 Task: Add the task  Upgrade and migrate company servers to a cloud-based solution to the section API Gateway Sprint in the project AgileCore and add a Due Date to the respective task as 2023/11/23
Action: Mouse moved to (87, 337)
Screenshot: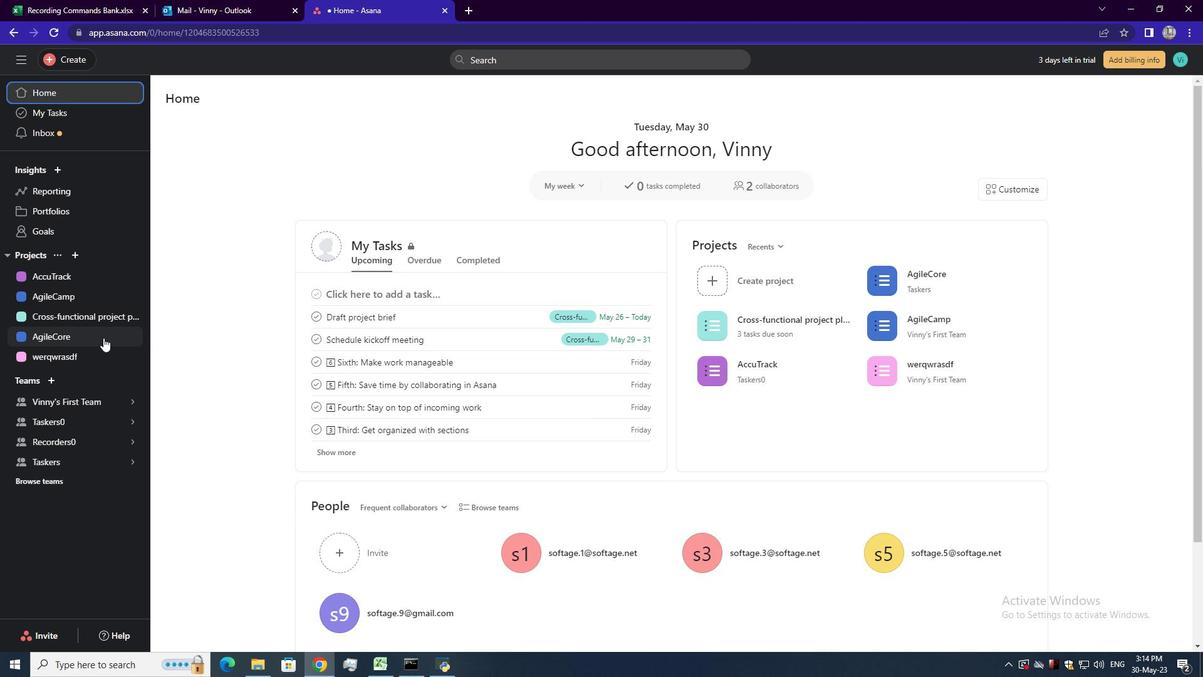 
Action: Mouse pressed left at (87, 337)
Screenshot: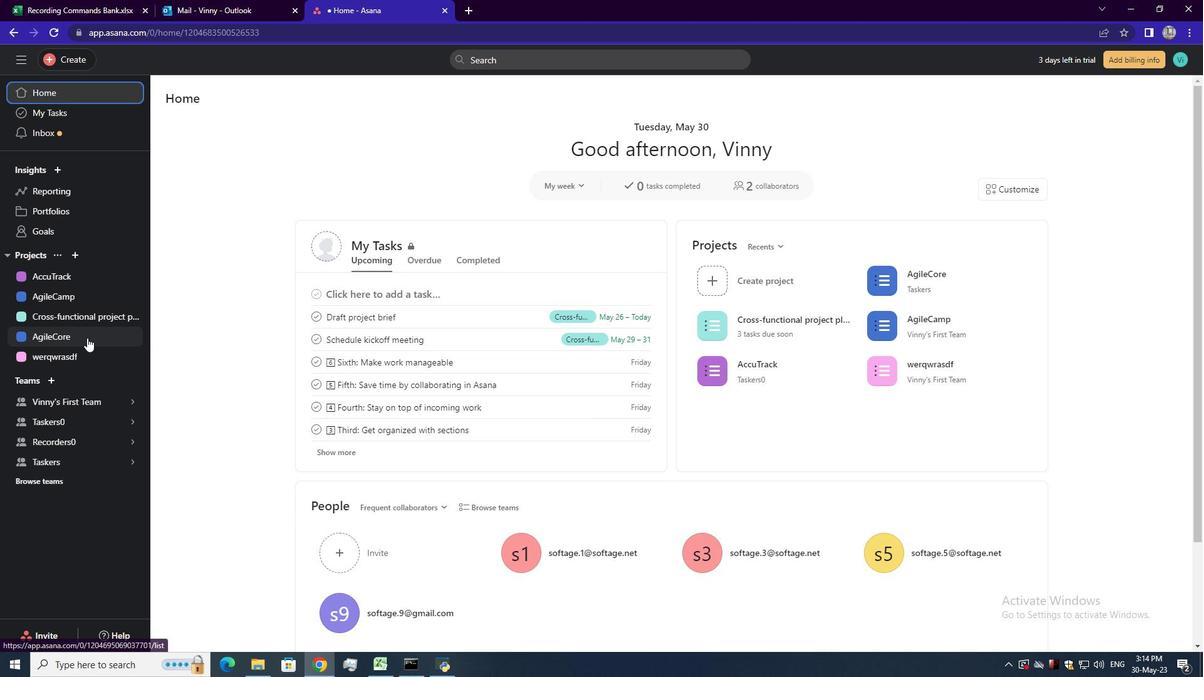 
Action: Mouse moved to (723, 462)
Screenshot: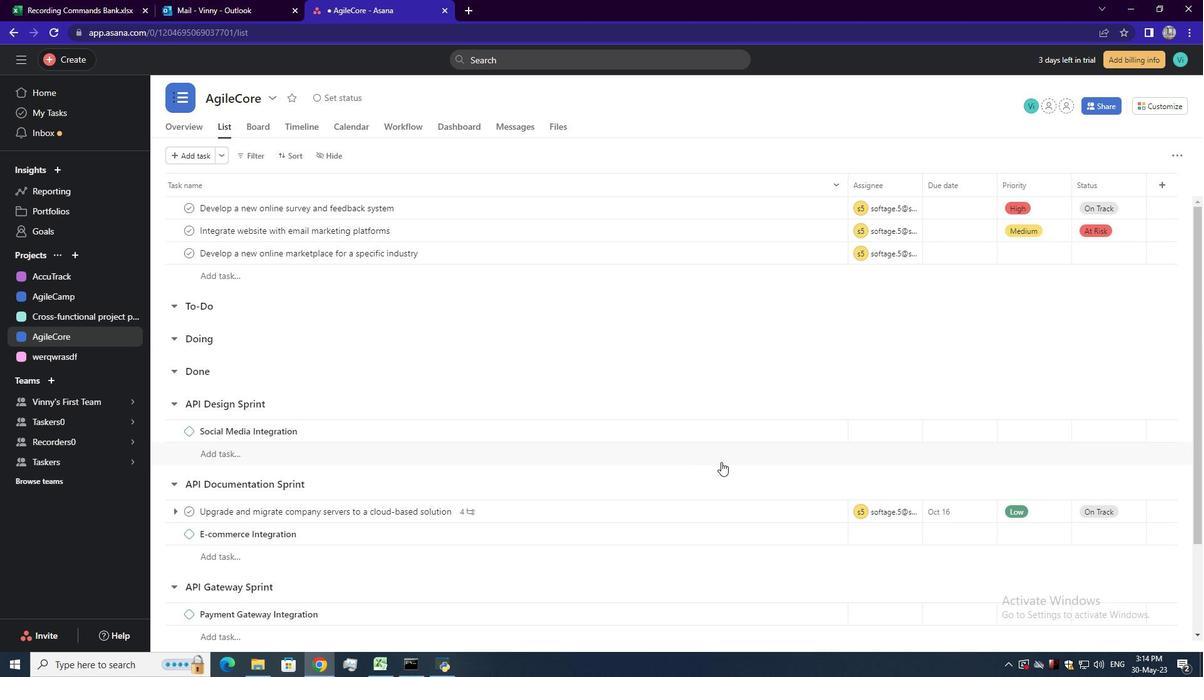 
Action: Mouse scrolled (723, 462) with delta (0, 0)
Screenshot: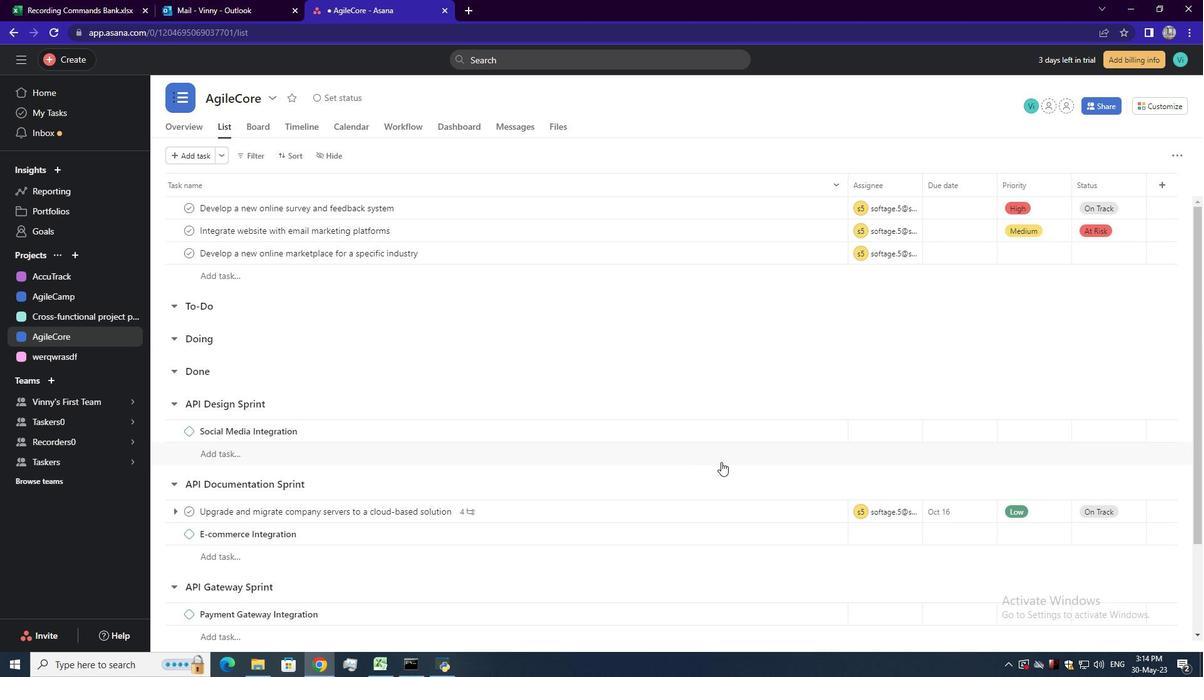 
Action: Mouse moved to (810, 448)
Screenshot: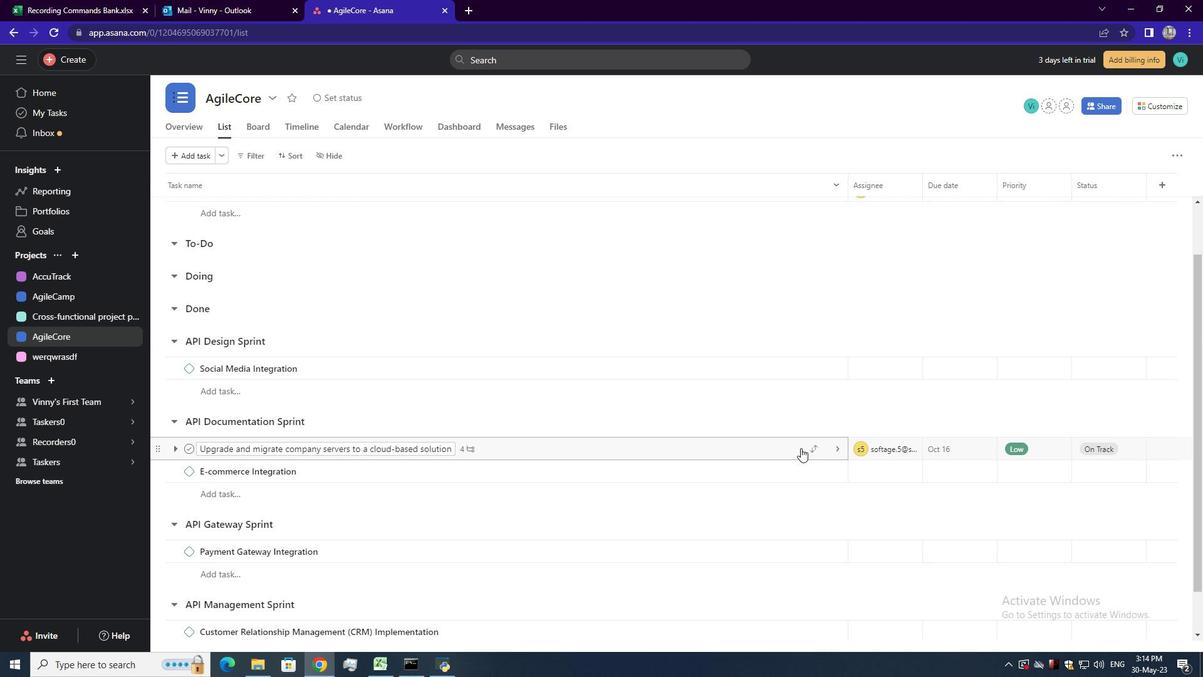 
Action: Mouse pressed left at (810, 448)
Screenshot: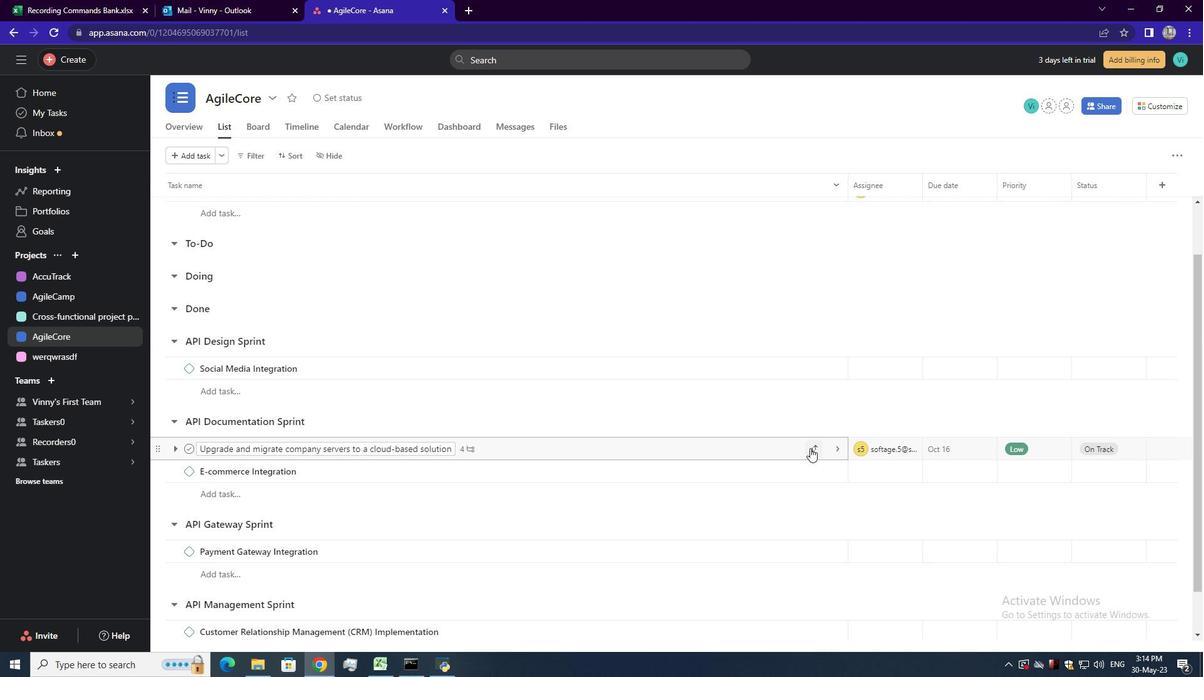 
Action: Mouse moved to (787, 408)
Screenshot: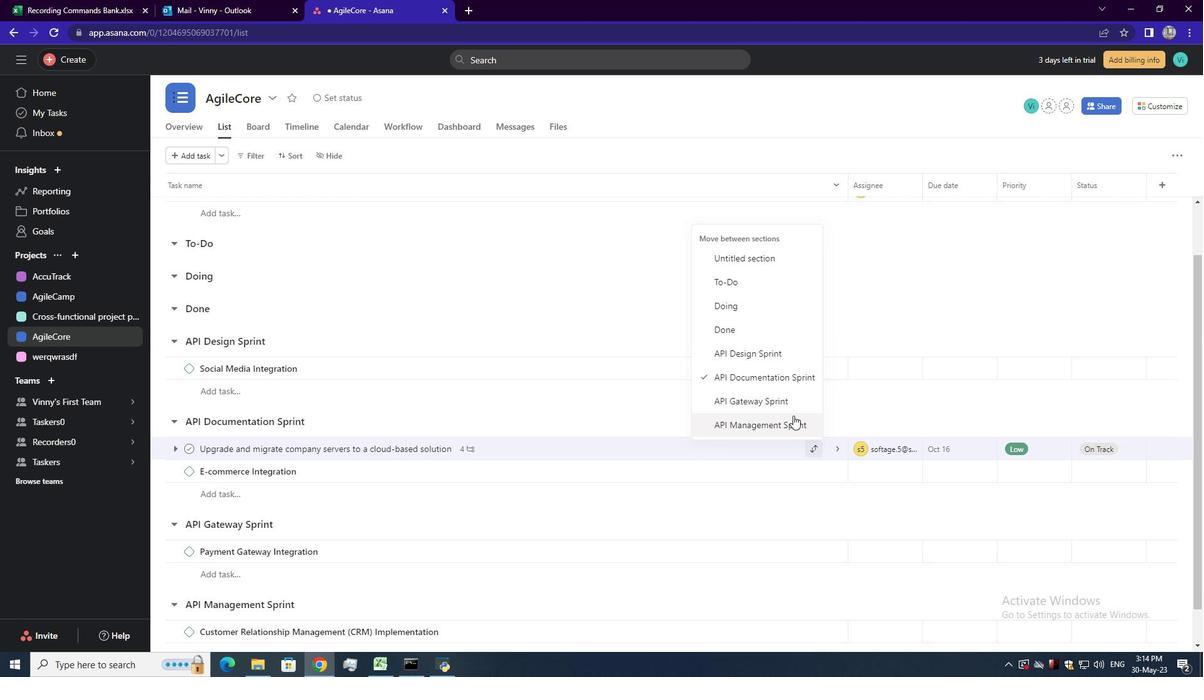 
Action: Mouse pressed left at (787, 408)
Screenshot: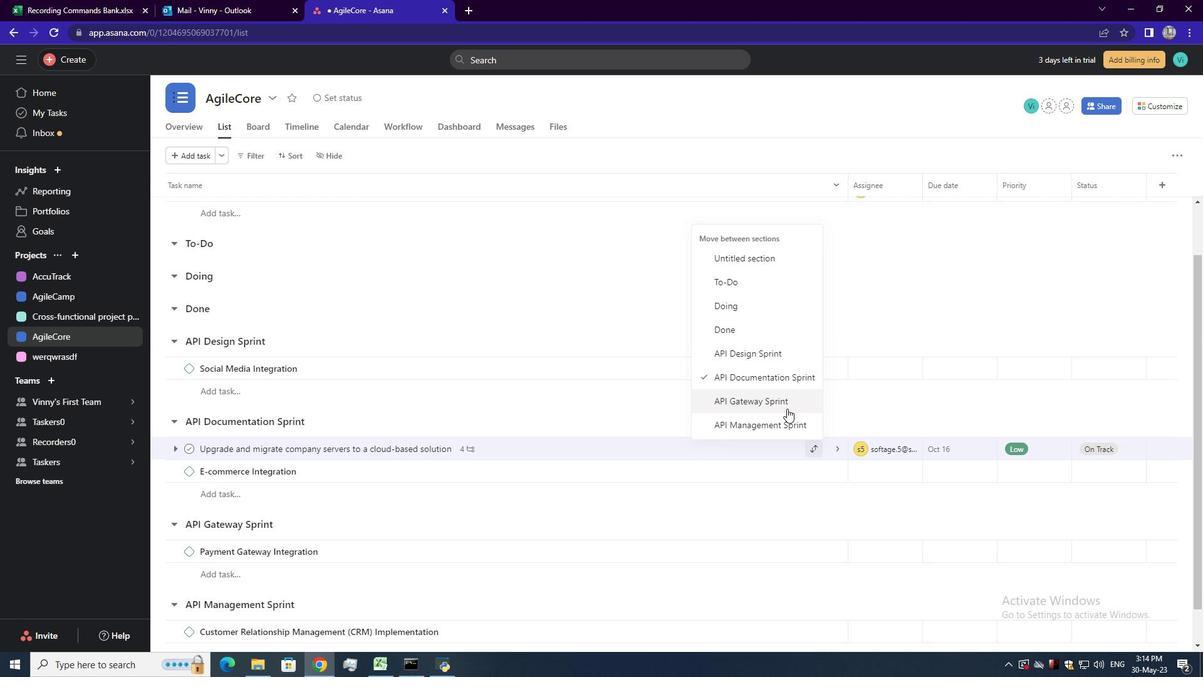 
Action: Mouse moved to (959, 527)
Screenshot: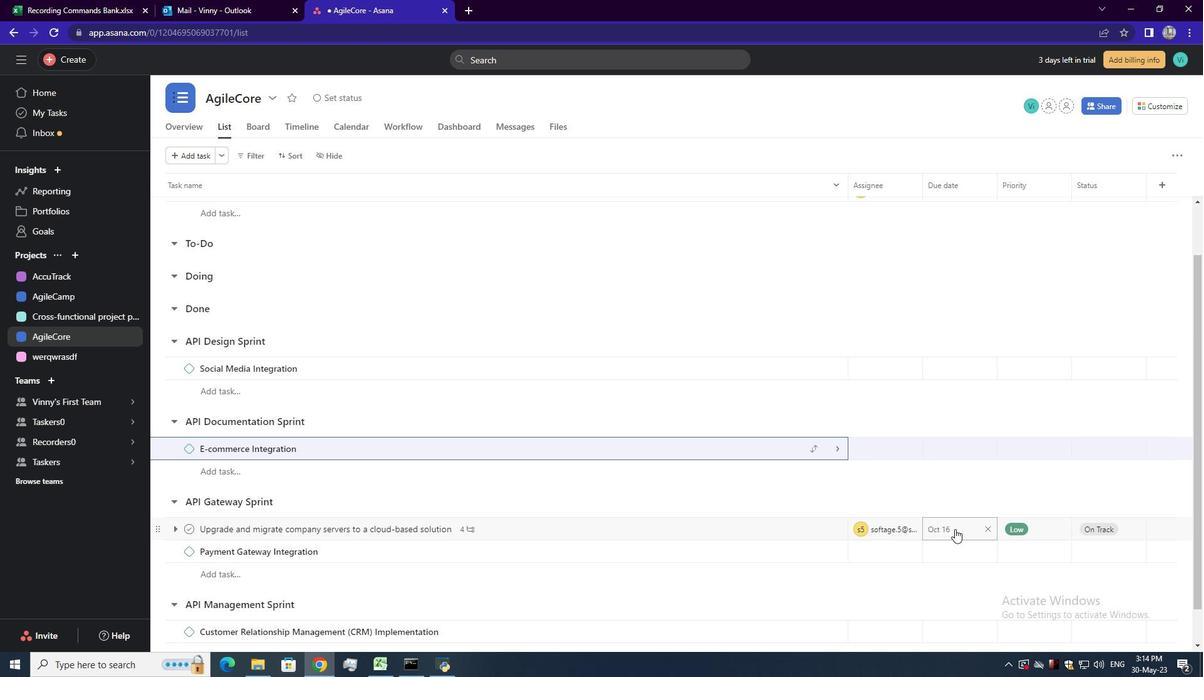 
Action: Mouse pressed left at (959, 527)
Screenshot: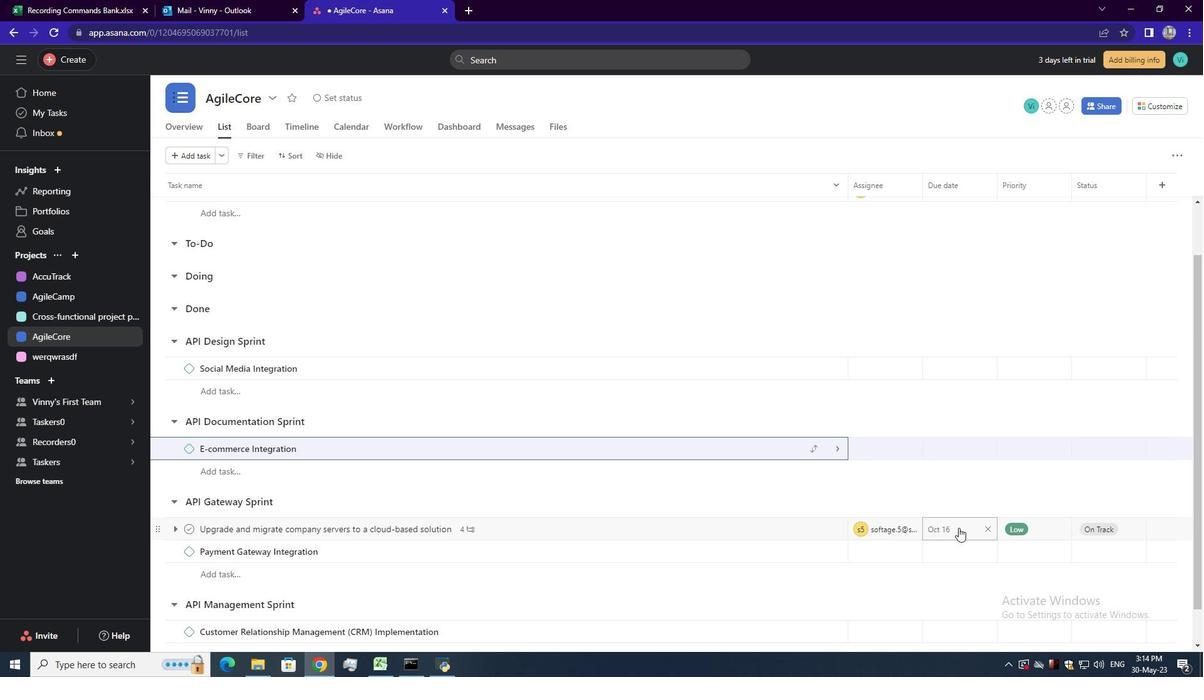 
Action: Mouse moved to (1068, 276)
Screenshot: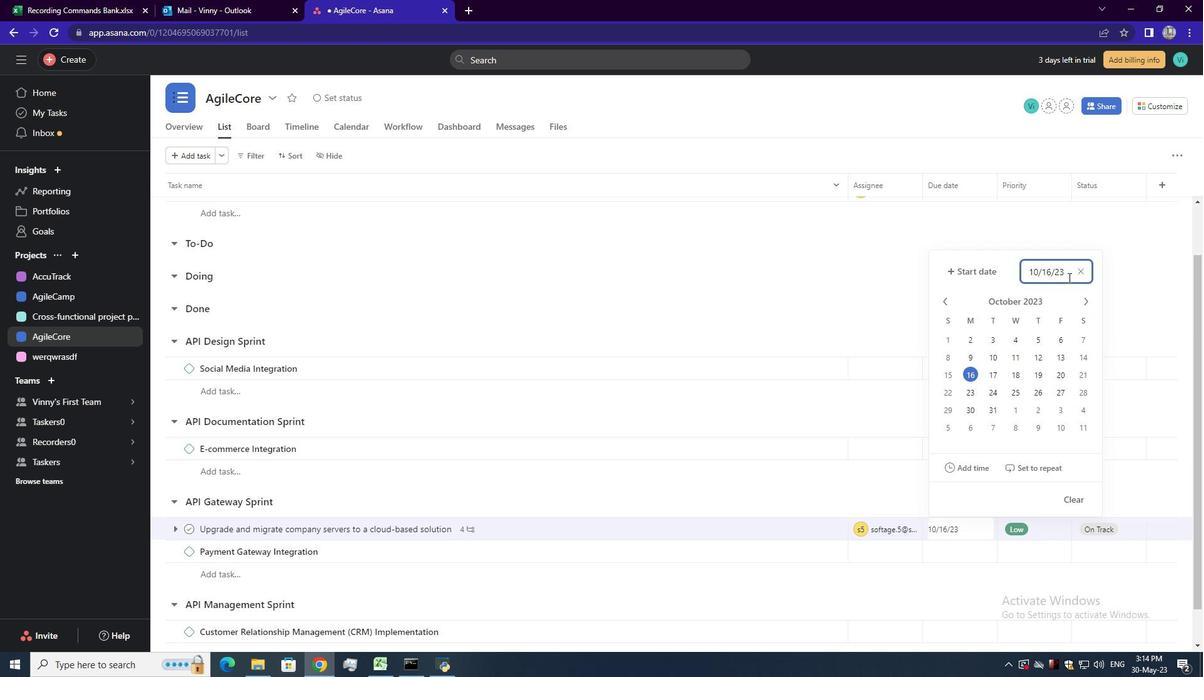 
Action: Mouse pressed left at (1068, 276)
Screenshot: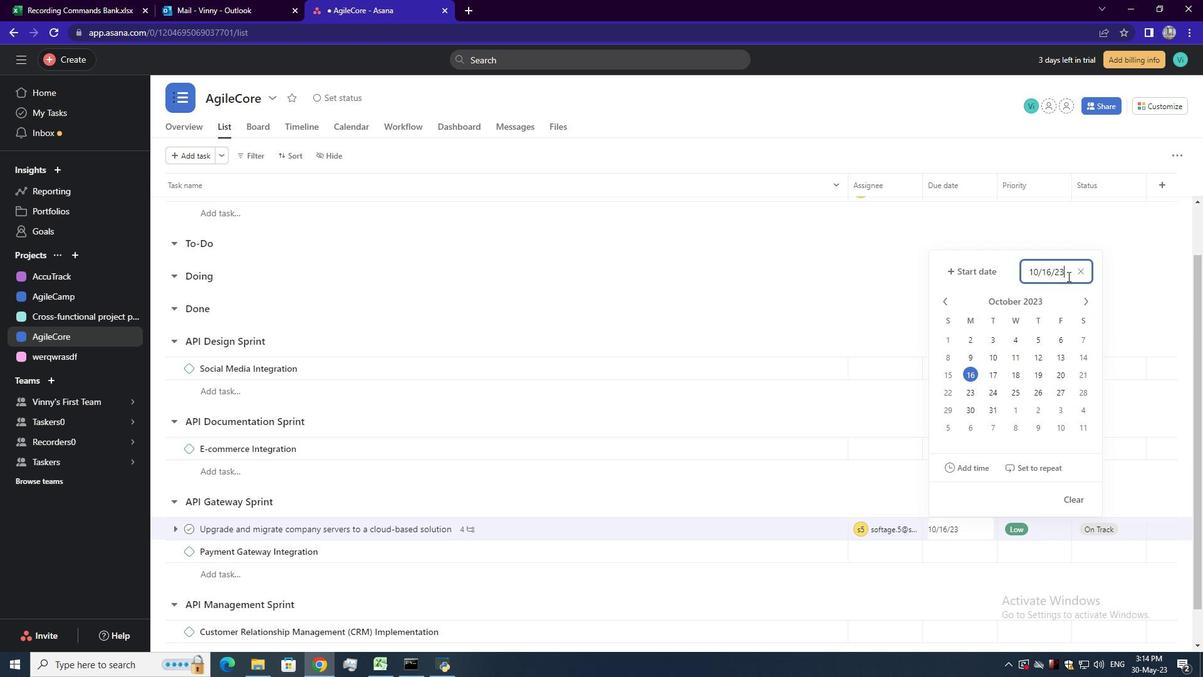 
Action: Key pressed <Key.backspace><Key.backspace><Key.backspace><Key.backspace><Key.backspace><Key.backspace><Key.backspace><Key.backspace><Key.backspace><Key.backspace><Key.backspace><Key.backspace><Key.backspace><Key.backspace><Key.backspace><Key.backspace><Key.backspace><Key.backspace><Key.backspace><Key.backspace><Key.backspace><Key.backspace>2023/11/23<Key.enter>
Screenshot: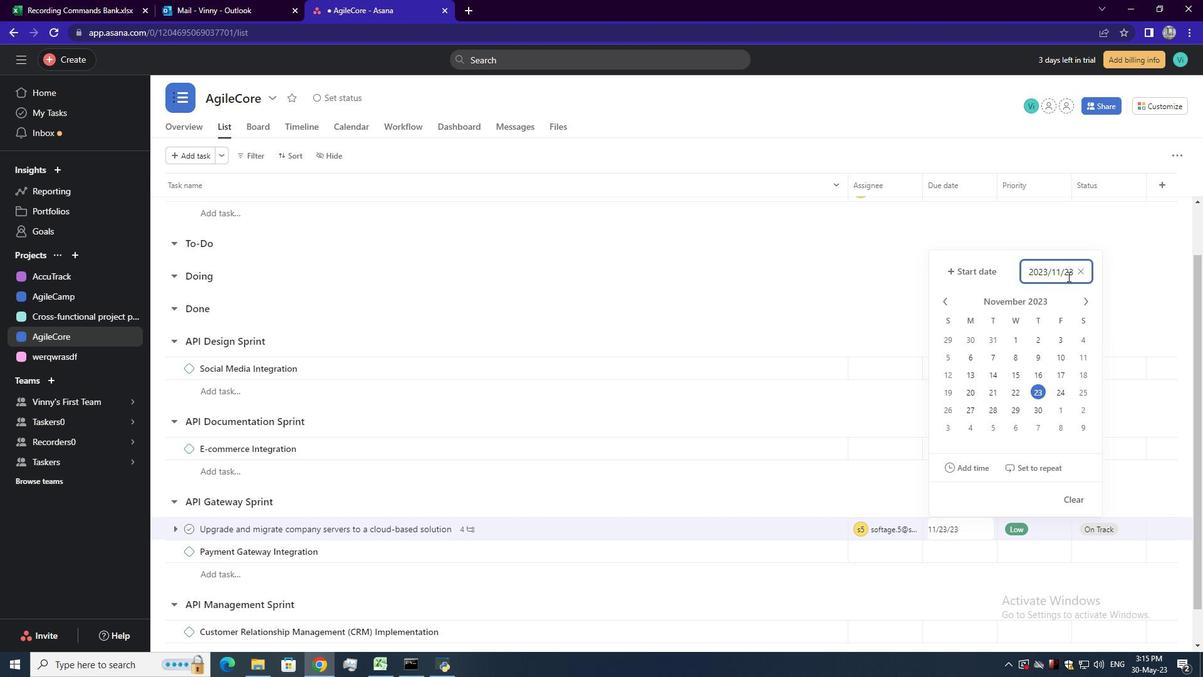 
